 Task: Set and save  "HRD-timing information" for "H.264/MPEG-4 Part 10/AVC encoder (x264 10-bit)" to none.
Action: Mouse moved to (101, 12)
Screenshot: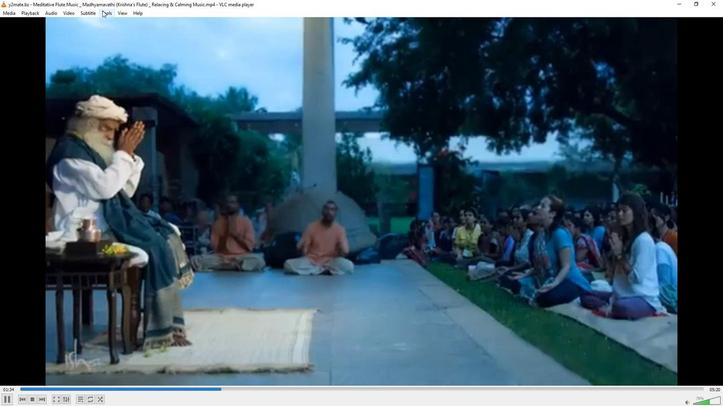 
Action: Mouse pressed left at (101, 12)
Screenshot: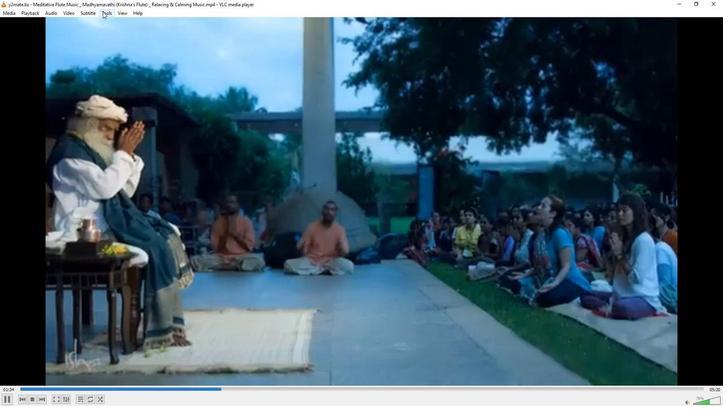 
Action: Mouse moved to (117, 102)
Screenshot: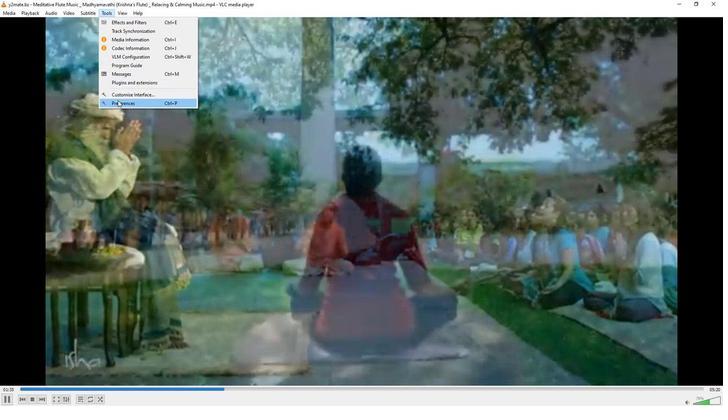 
Action: Mouse pressed left at (117, 102)
Screenshot: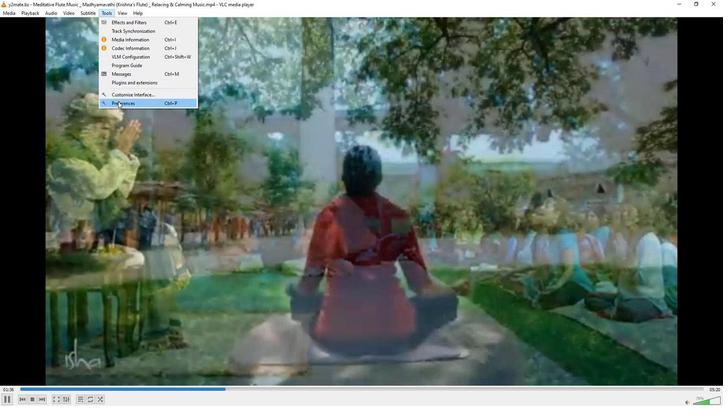 
Action: Mouse moved to (238, 331)
Screenshot: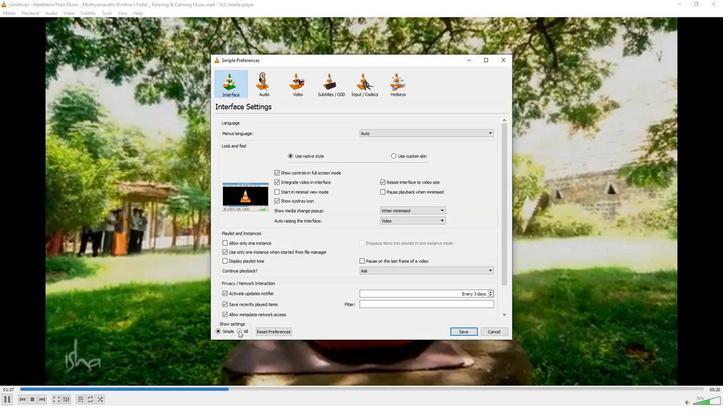 
Action: Mouse pressed left at (238, 331)
Screenshot: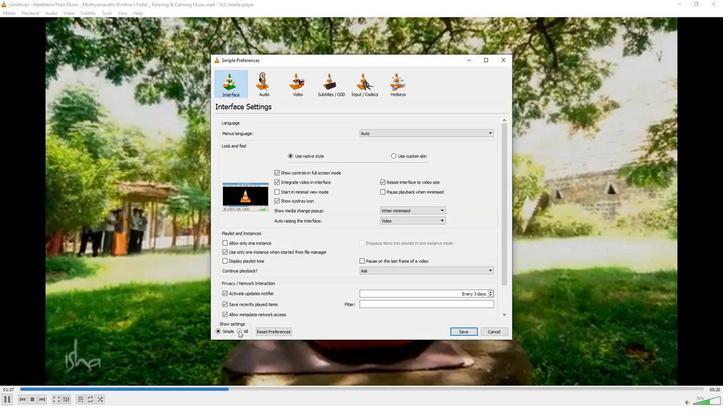 
Action: Mouse moved to (228, 256)
Screenshot: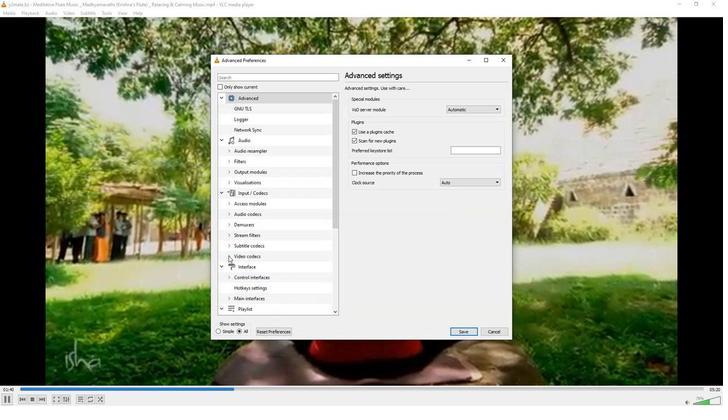 
Action: Mouse pressed left at (228, 256)
Screenshot: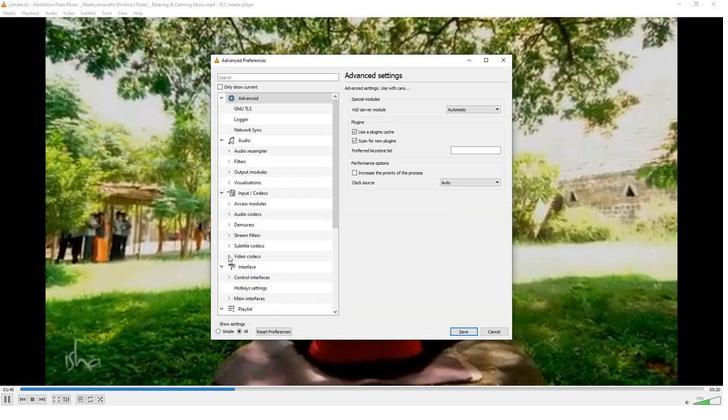 
Action: Mouse moved to (248, 291)
Screenshot: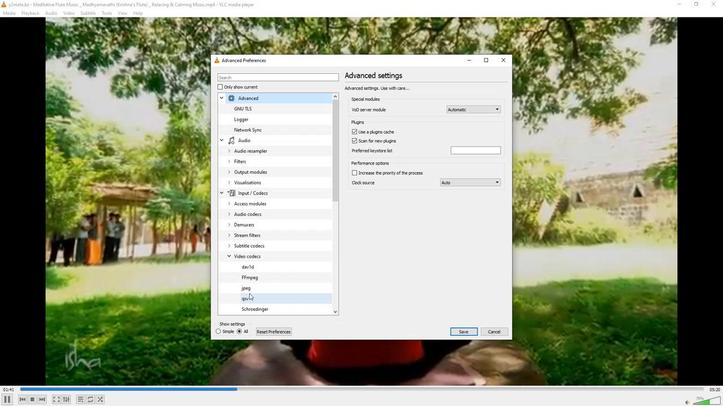 
Action: Mouse scrolled (248, 291) with delta (0, 0)
Screenshot: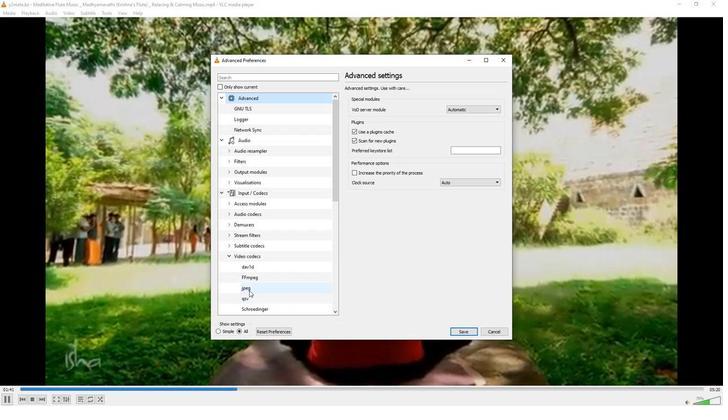 
Action: Mouse scrolled (248, 291) with delta (0, 0)
Screenshot: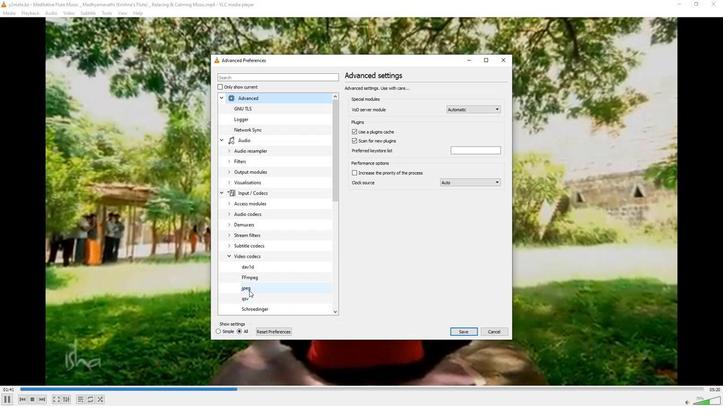 
Action: Mouse moved to (248, 290)
Screenshot: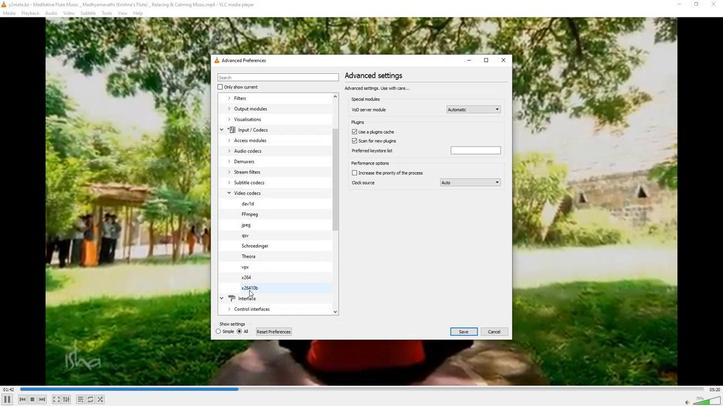 
Action: Mouse pressed left at (248, 290)
Screenshot: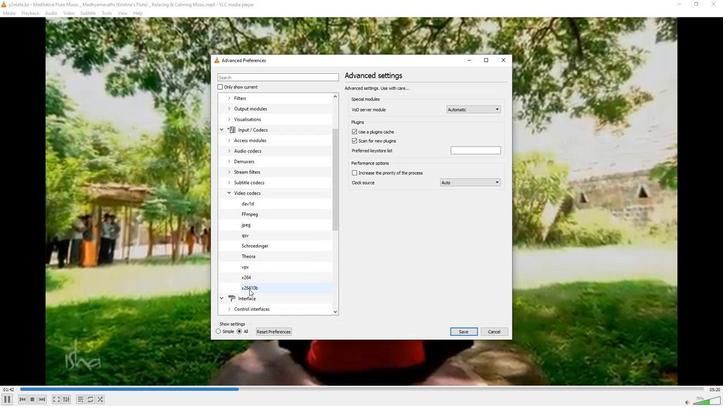 
Action: Mouse moved to (371, 270)
Screenshot: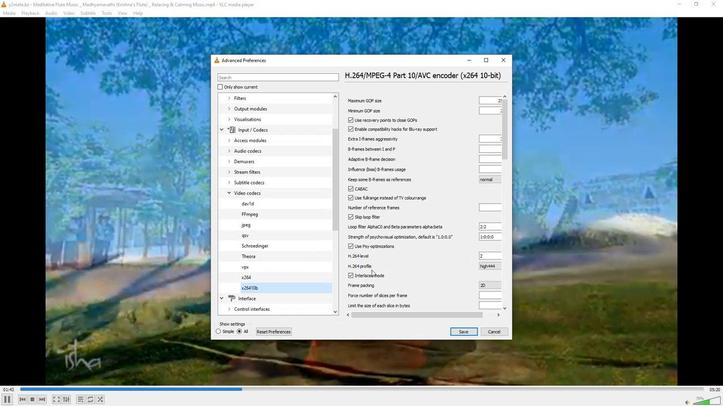 
Action: Mouse scrolled (371, 270) with delta (0, 0)
Screenshot: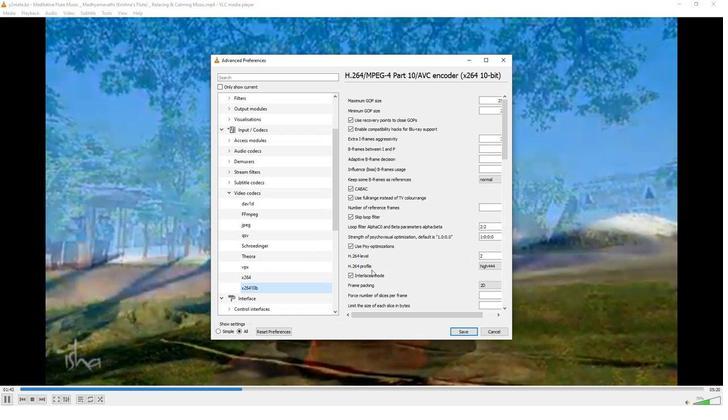 
Action: Mouse moved to (392, 314)
Screenshot: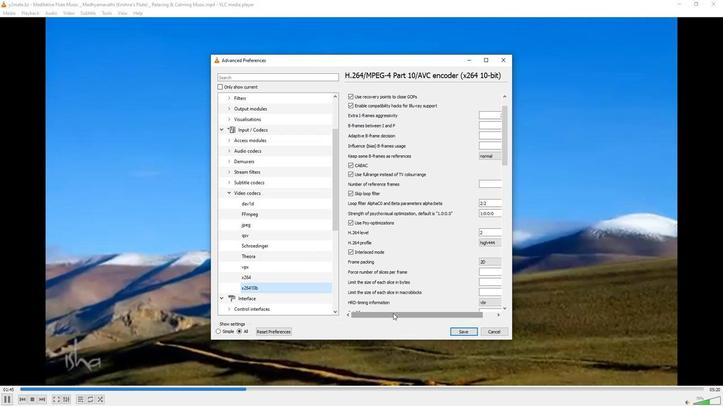 
Action: Mouse pressed left at (392, 314)
Screenshot: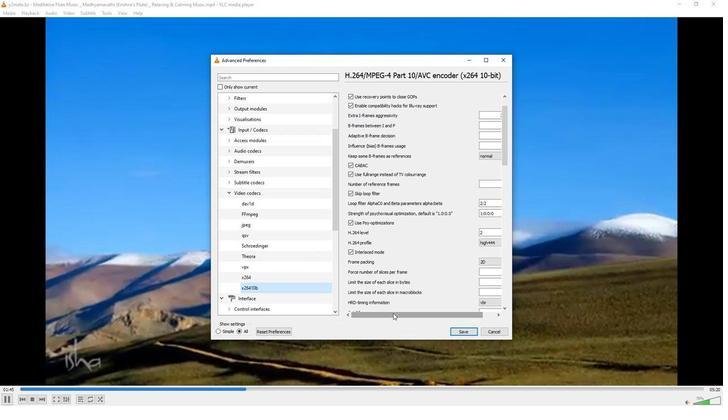 
Action: Mouse moved to (493, 302)
Screenshot: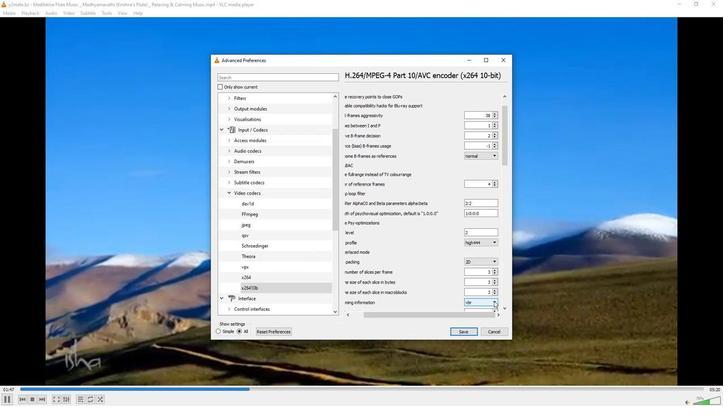 
Action: Mouse pressed left at (493, 302)
Screenshot: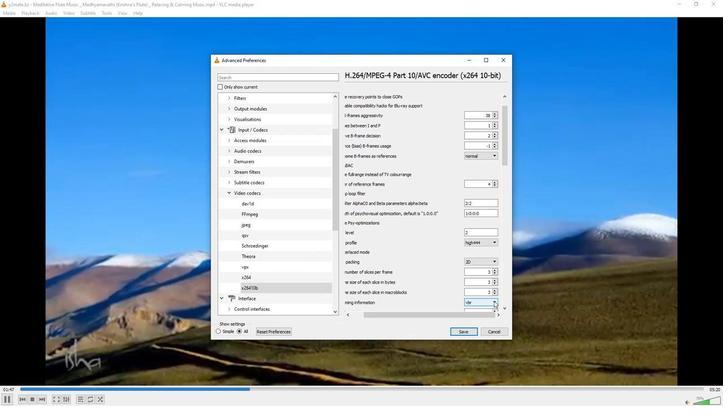 
Action: Mouse moved to (473, 308)
Screenshot: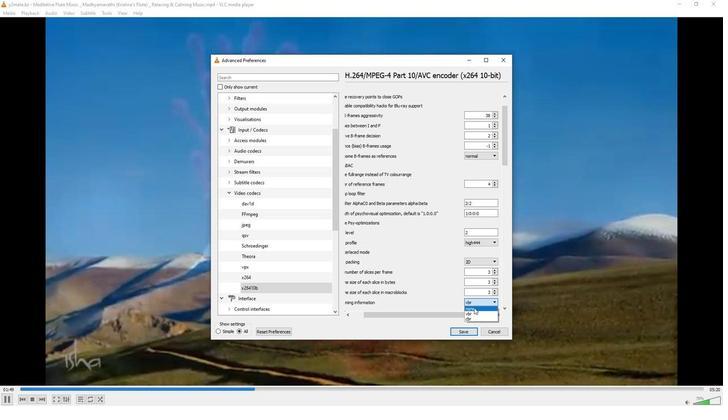 
Action: Mouse pressed left at (473, 308)
Screenshot: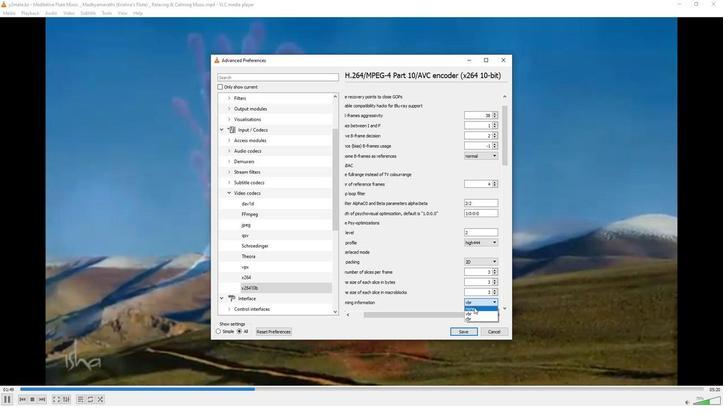 
Action: Mouse moved to (462, 332)
Screenshot: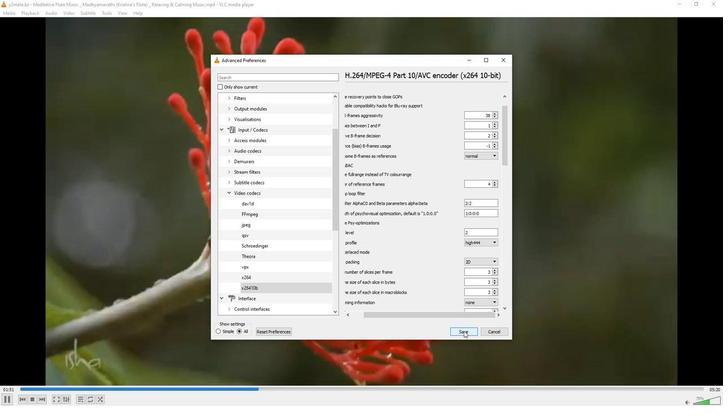 
Action: Mouse pressed left at (462, 332)
Screenshot: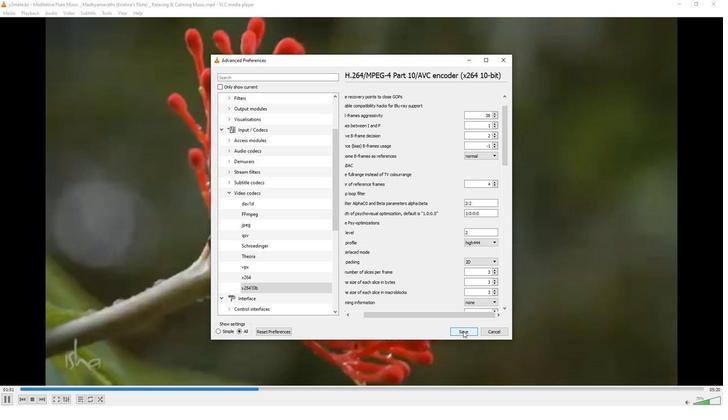
Action: Mouse moved to (454, 317)
Screenshot: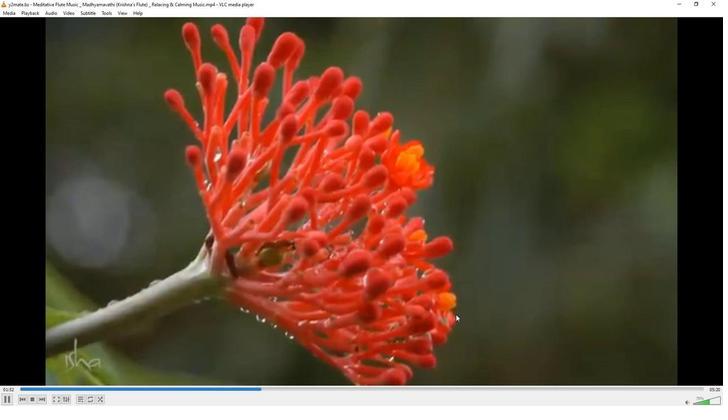 
